 Task: Create Card Social Media Campaign Planning in Board Brand Recognition Strategies to Workspace Content Creation
Action: Mouse moved to (74, 336)
Screenshot: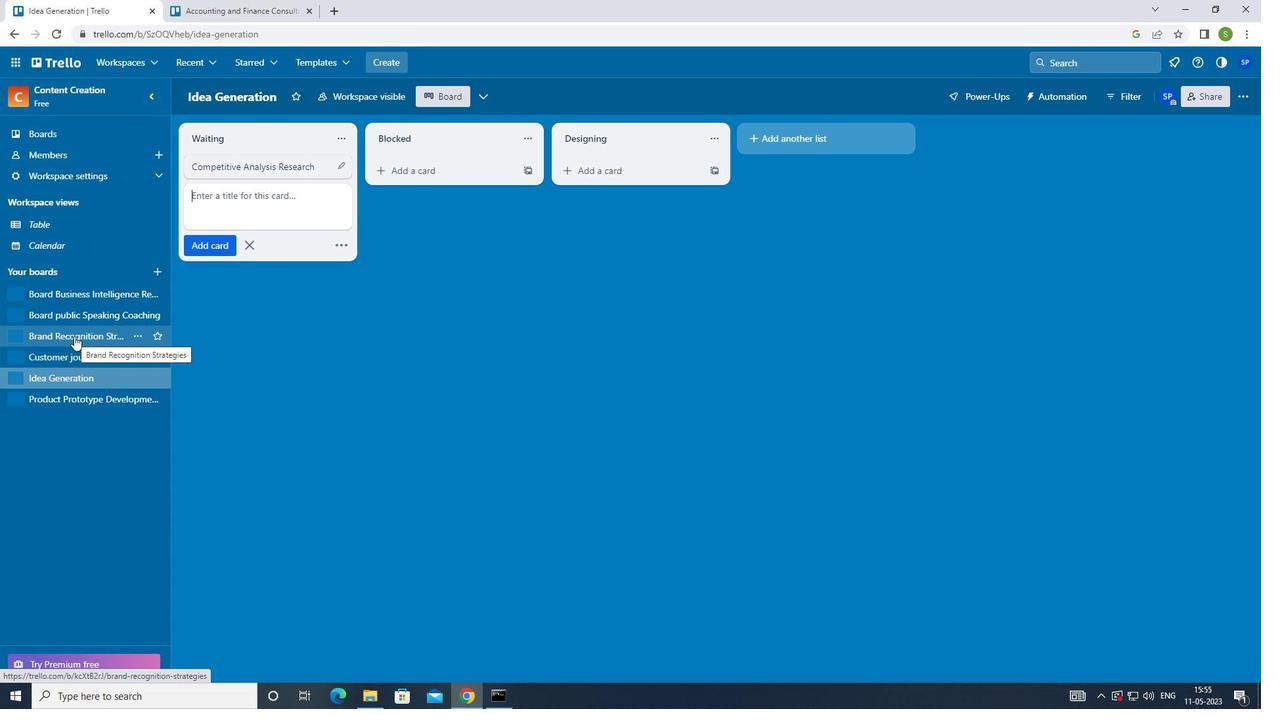 
Action: Mouse pressed left at (74, 336)
Screenshot: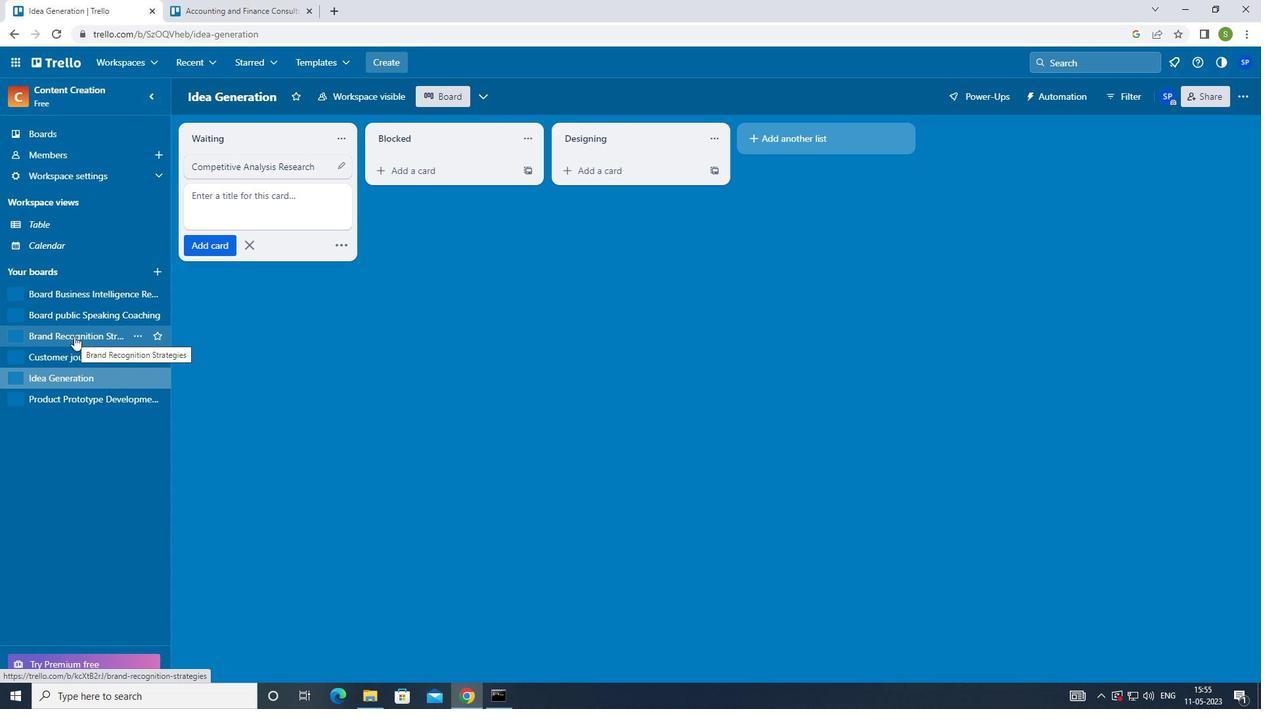 
Action: Mouse moved to (224, 173)
Screenshot: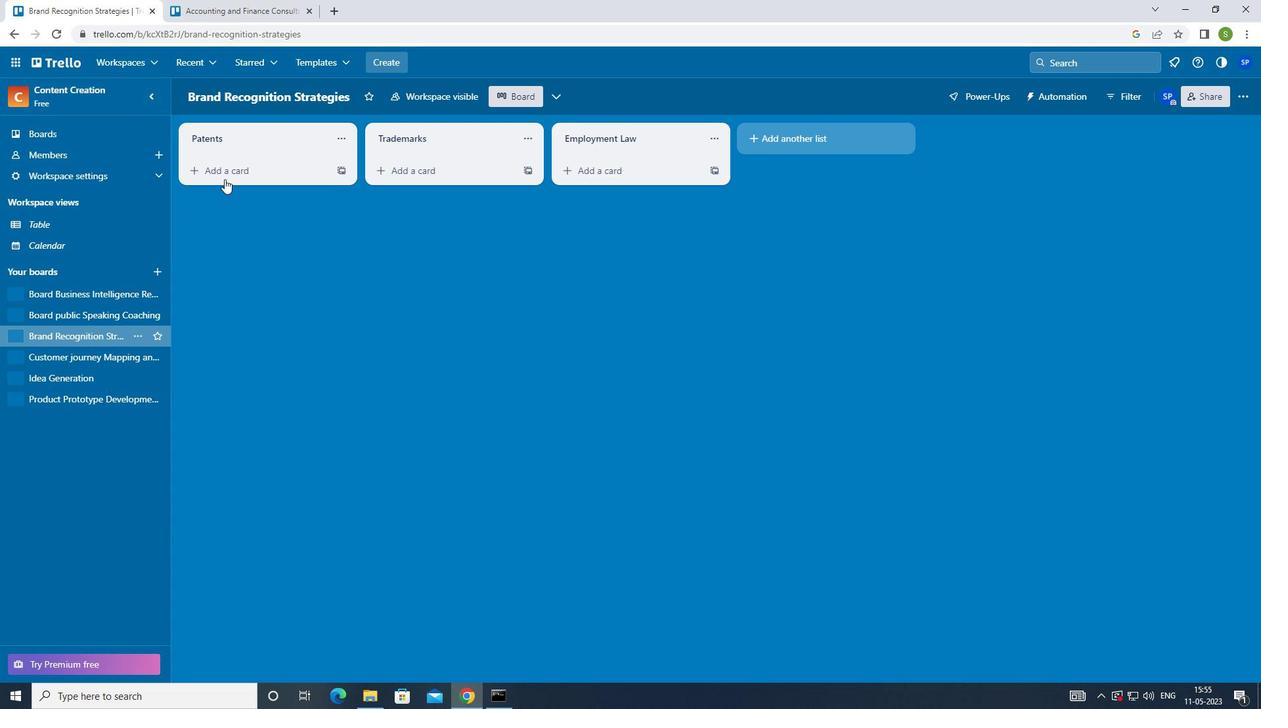 
Action: Mouse pressed left at (224, 173)
Screenshot: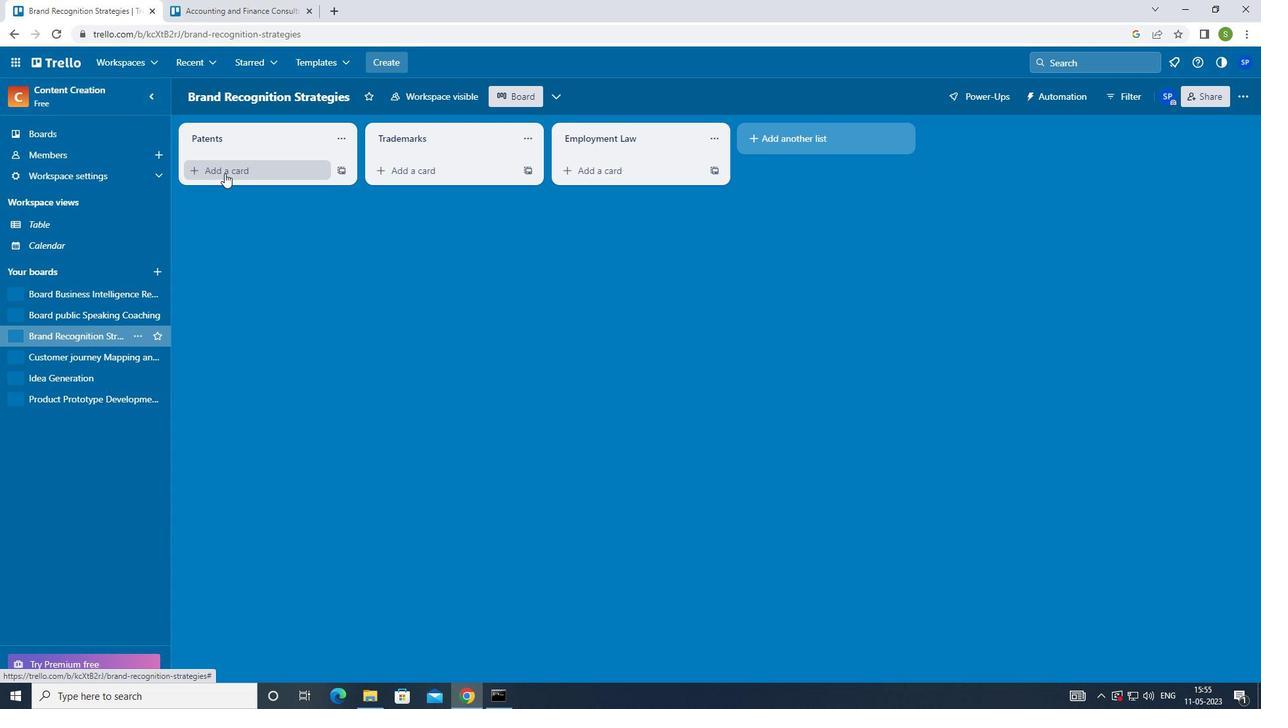 
Action: Mouse moved to (250, 417)
Screenshot: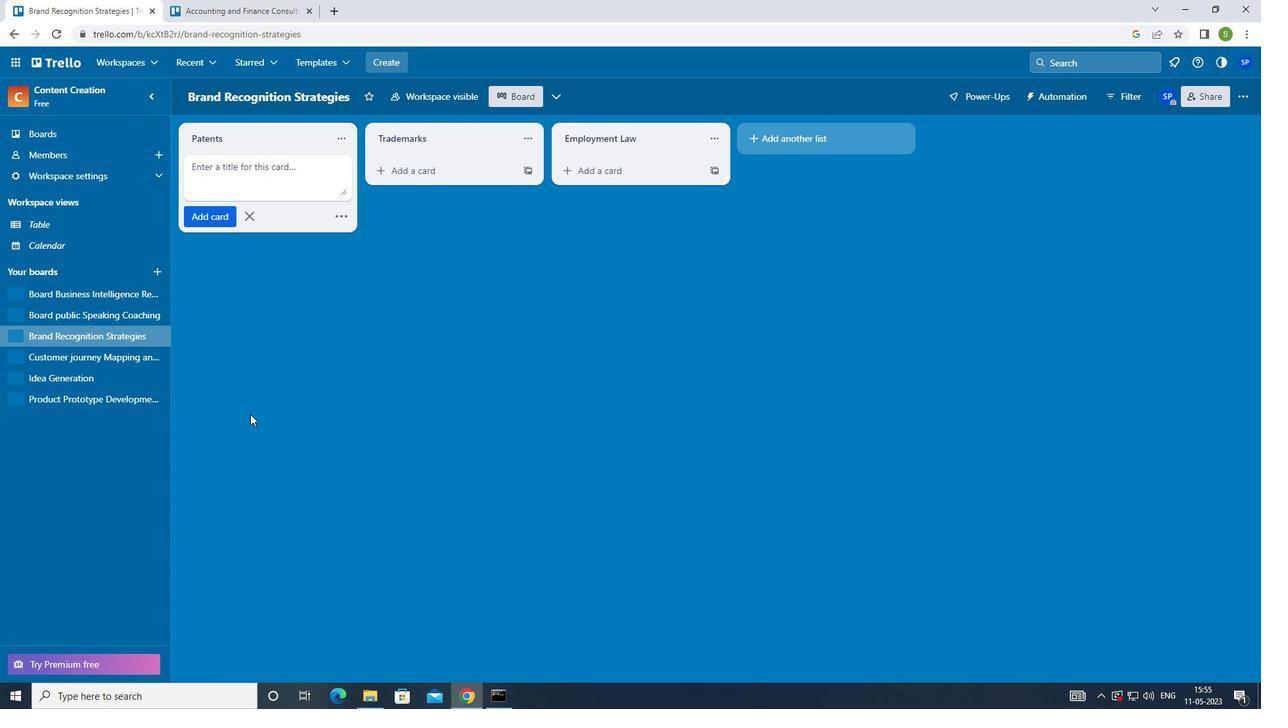 
Action: Key pressed <Key.shift>SOCIAL<Key.space><Key.shift_r>MEDIA<Key.space><Key.shift>CAMPAII<Key.backspace>GN<Key.enter><Key.f8>
Screenshot: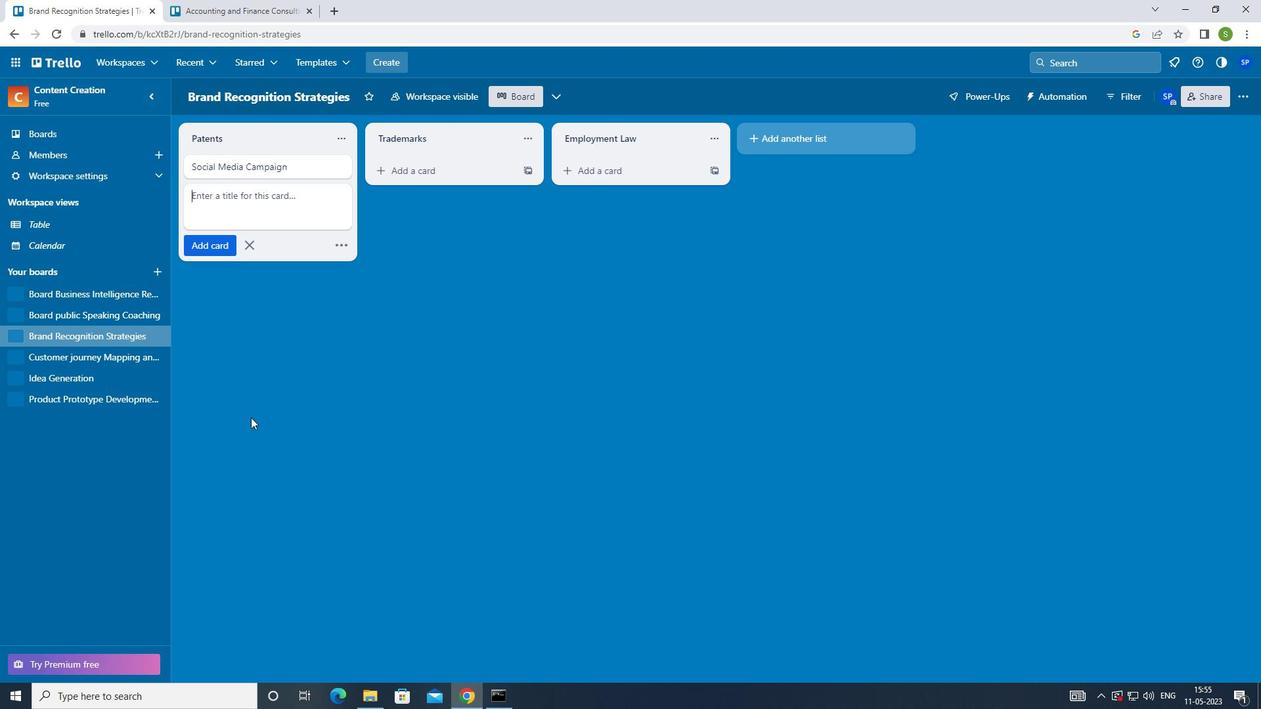 
